 Task: Add a condition where "Assignee Is not -" in All unsolved tickets in your groups.
Action: Mouse moved to (108, 300)
Screenshot: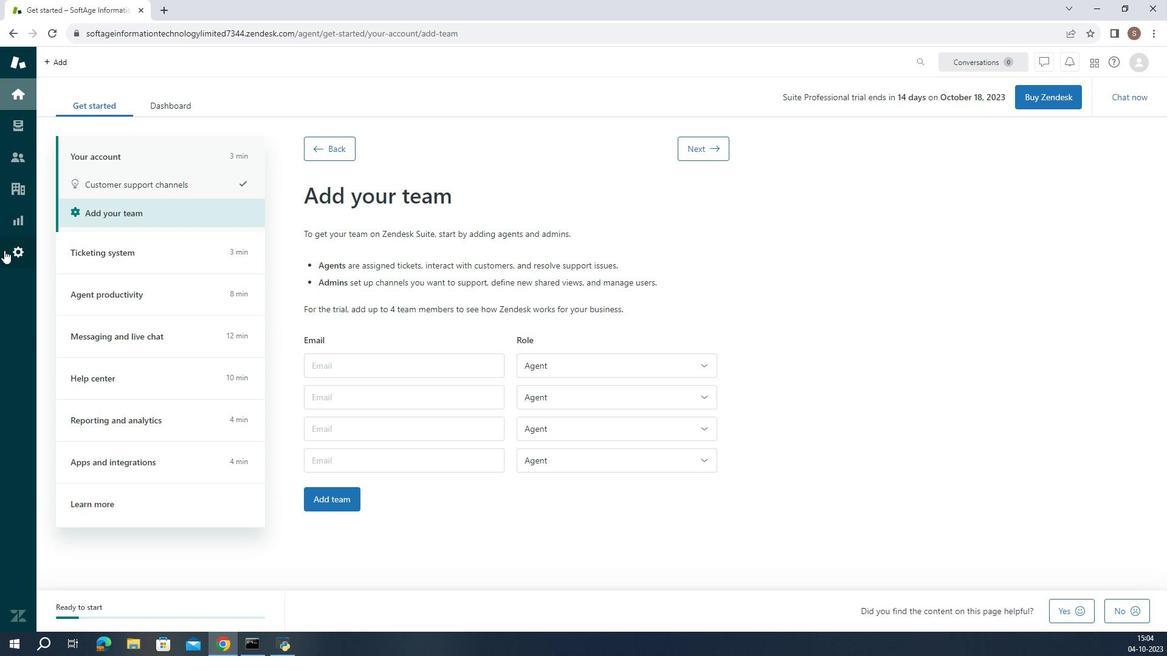 
Action: Mouse pressed left at (108, 300)
Screenshot: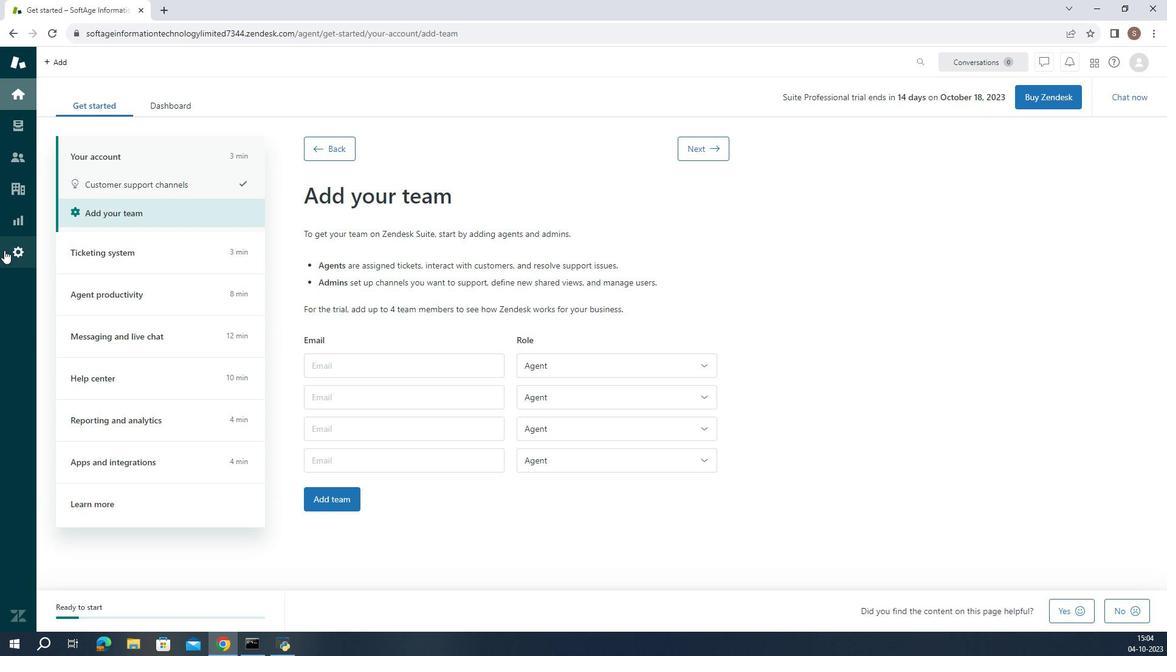
Action: Mouse moved to (429, 545)
Screenshot: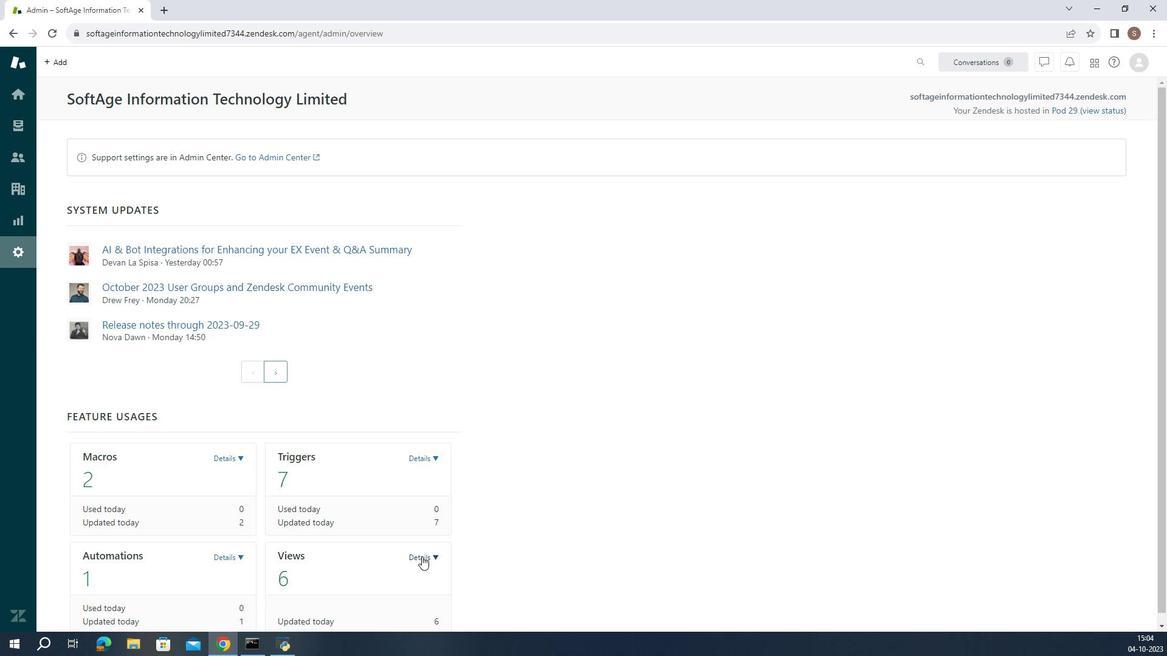 
Action: Mouse pressed left at (429, 545)
Screenshot: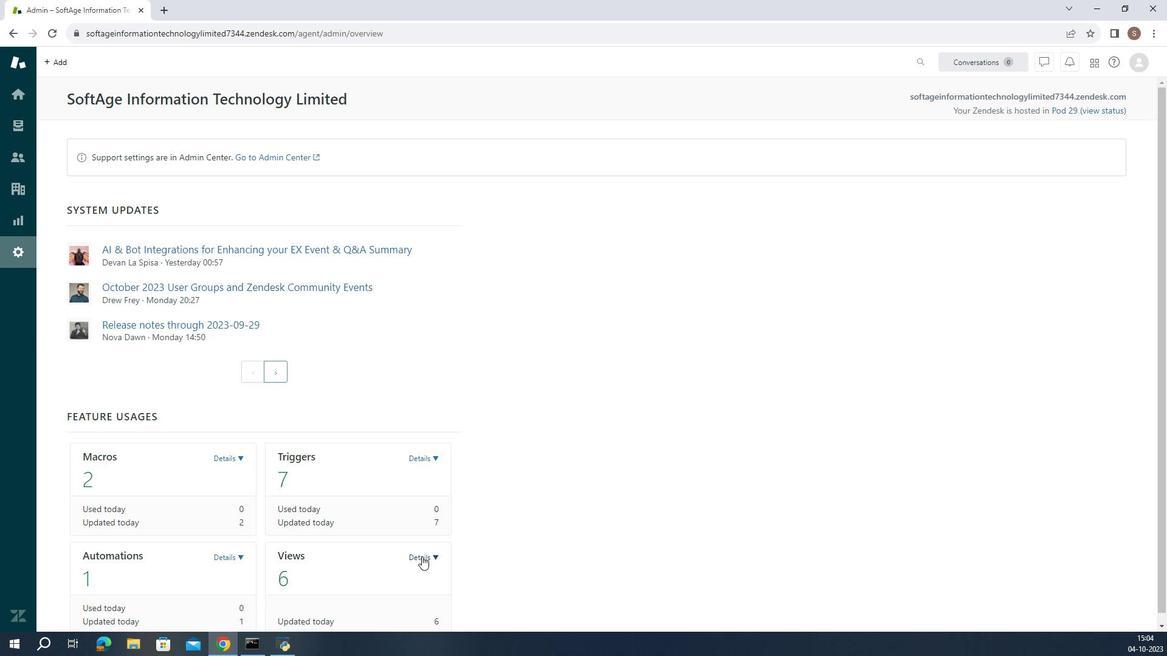 
Action: Mouse moved to (421, 552)
Screenshot: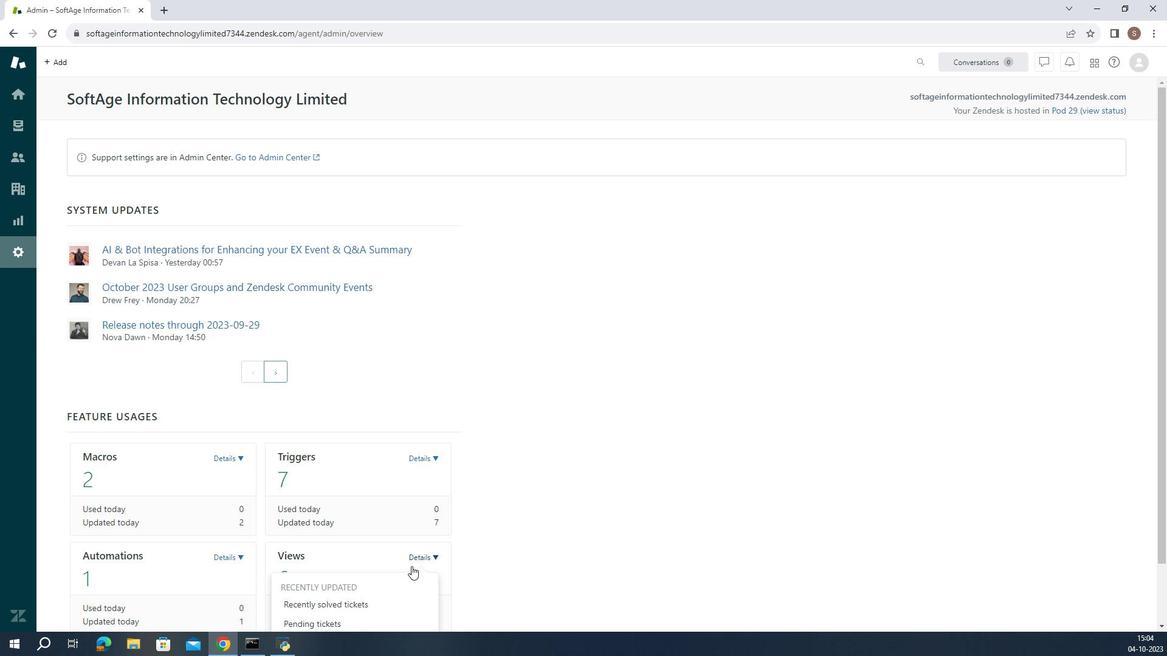 
Action: Mouse scrolled (421, 551) with delta (0, 0)
Screenshot: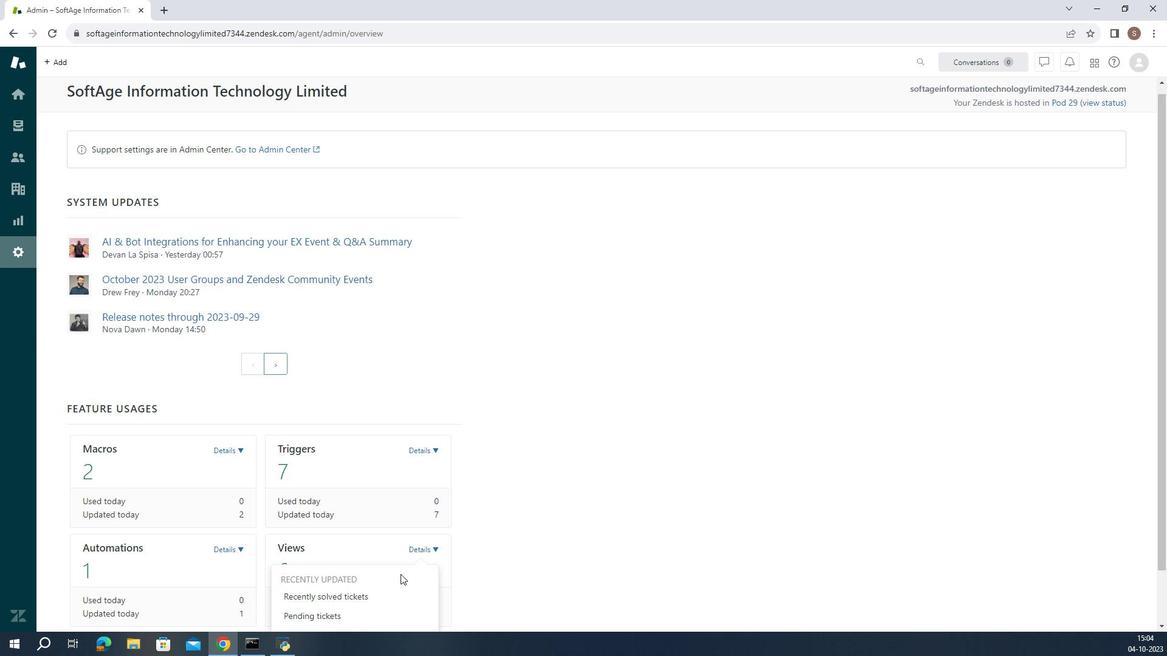 
Action: Mouse moved to (418, 555)
Screenshot: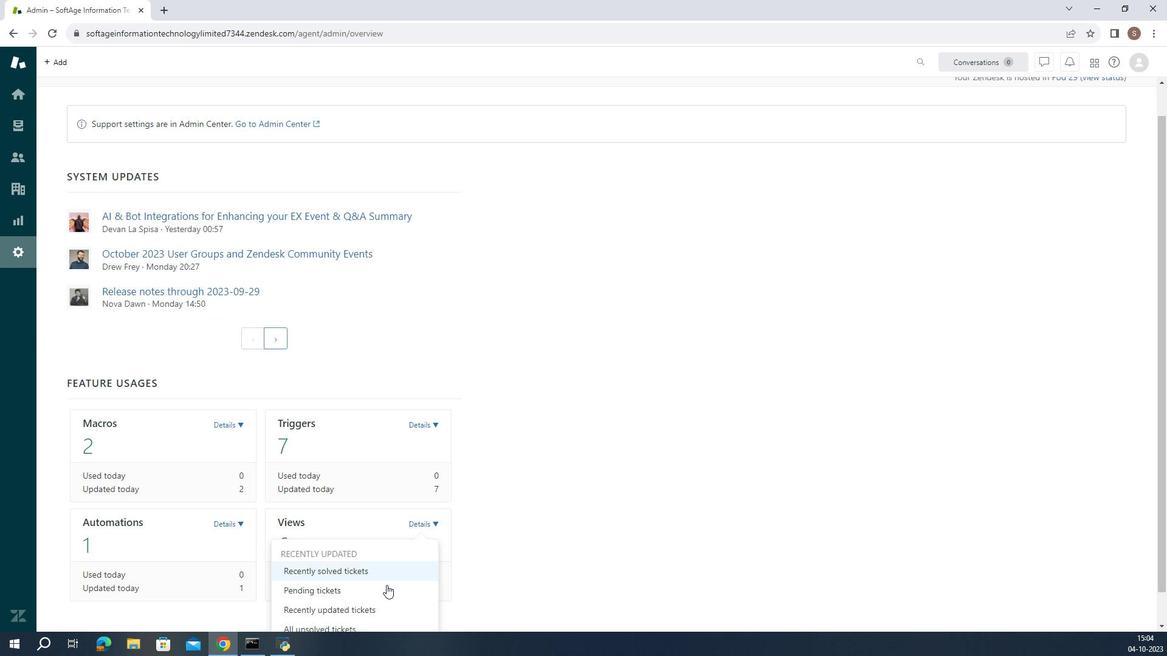 
Action: Mouse scrolled (418, 554) with delta (0, 0)
Screenshot: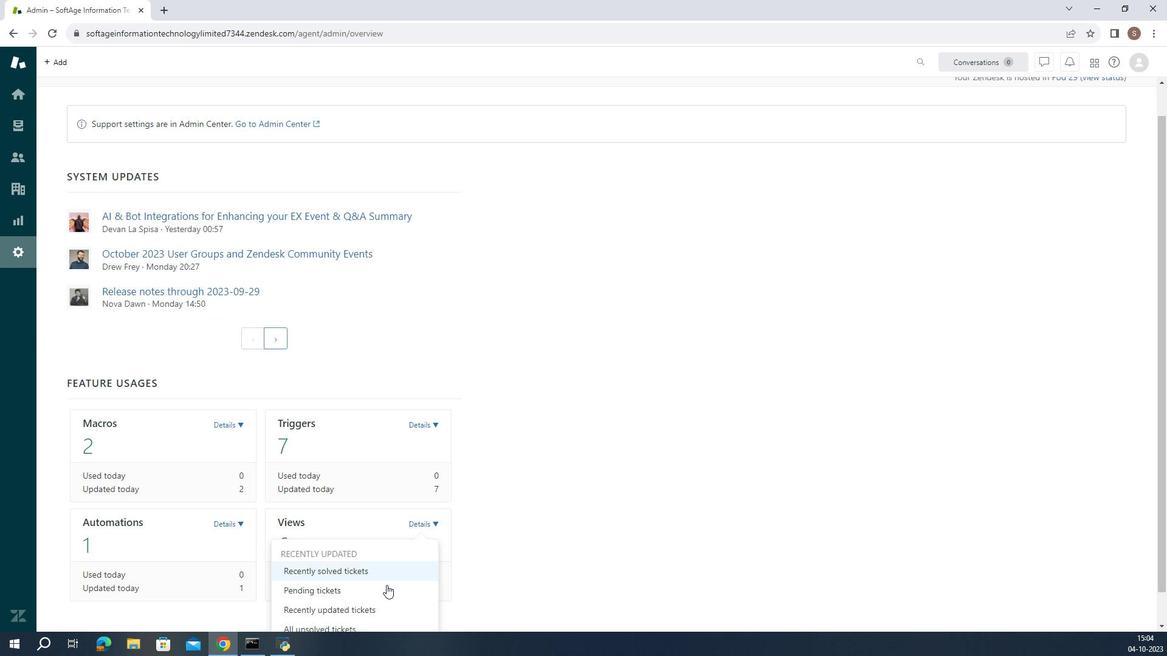 
Action: Mouse moved to (415, 557)
Screenshot: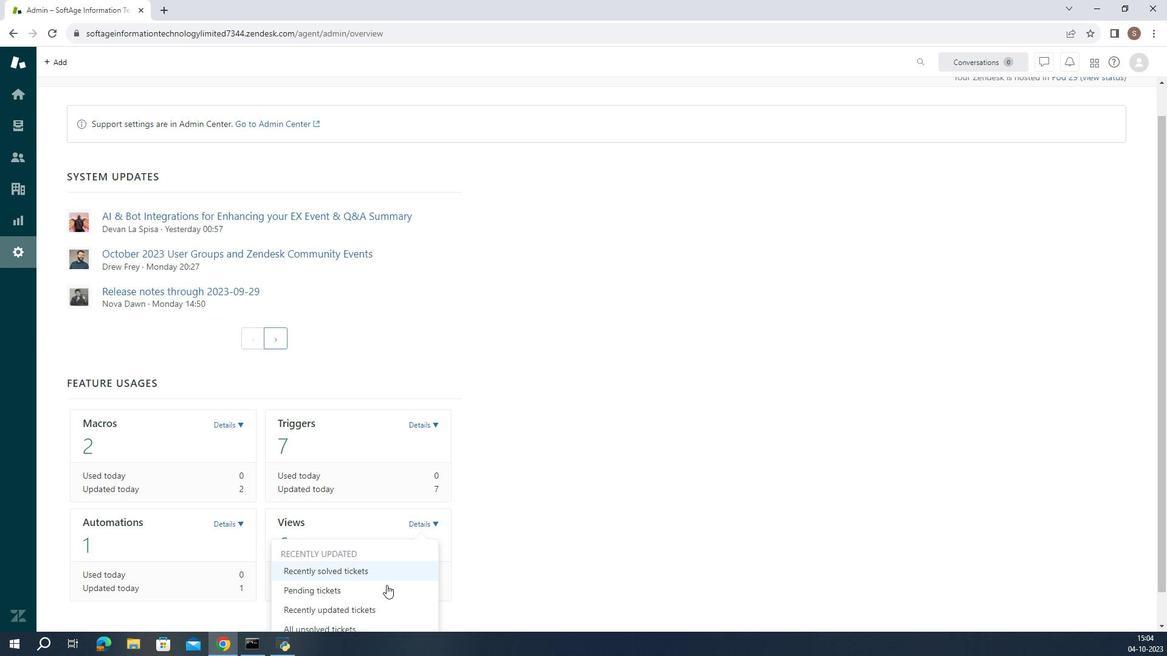 
Action: Mouse scrolled (415, 556) with delta (0, 0)
Screenshot: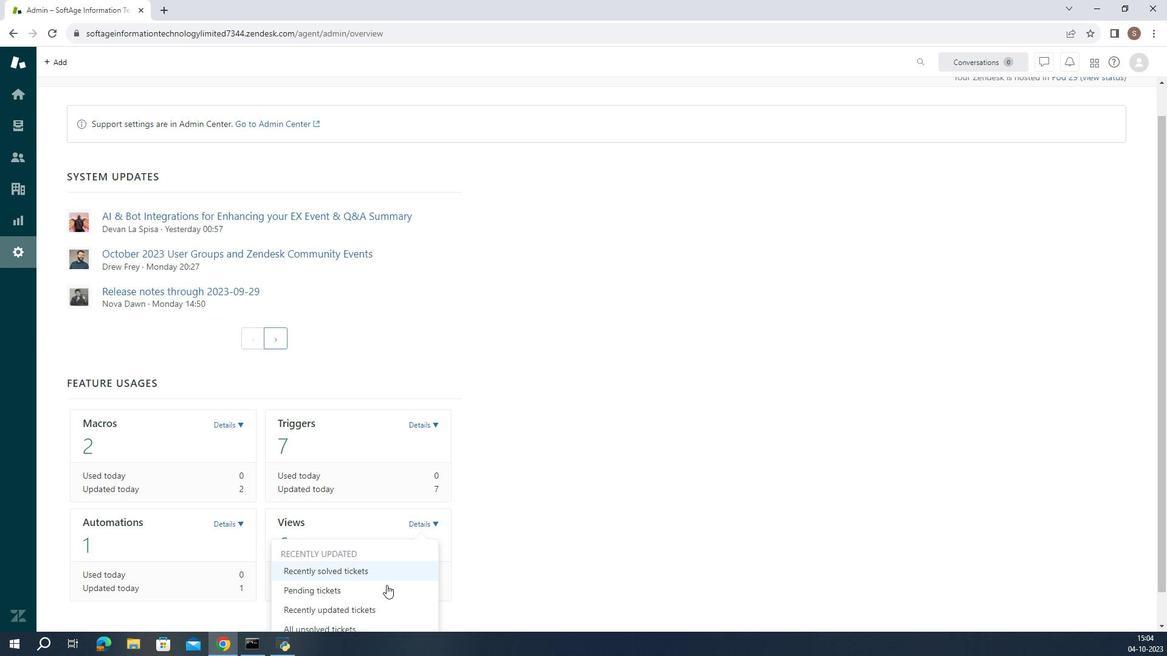
Action: Mouse moved to (406, 564)
Screenshot: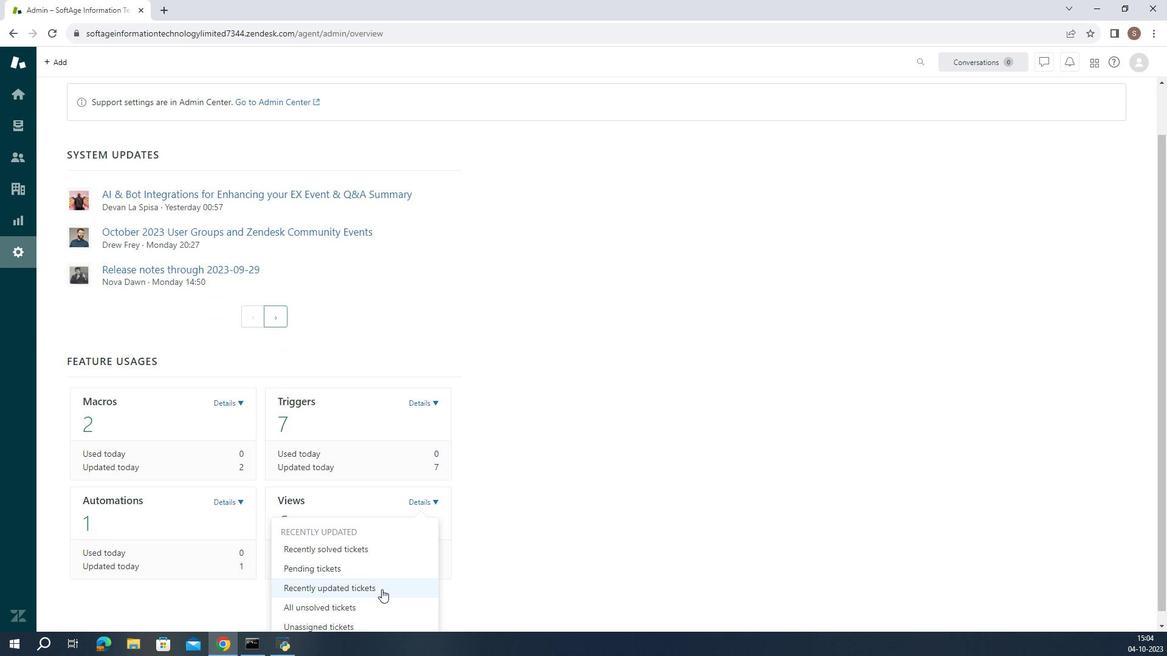 
Action: Mouse scrolled (406, 564) with delta (0, 0)
Screenshot: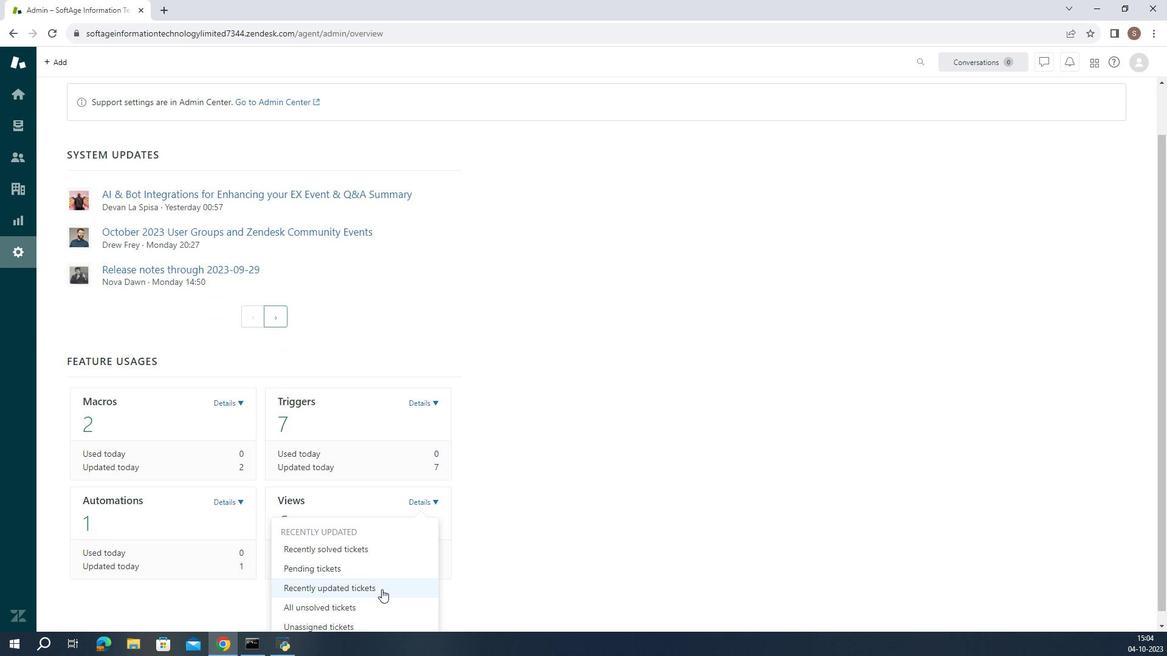 
Action: Mouse moved to (380, 577)
Screenshot: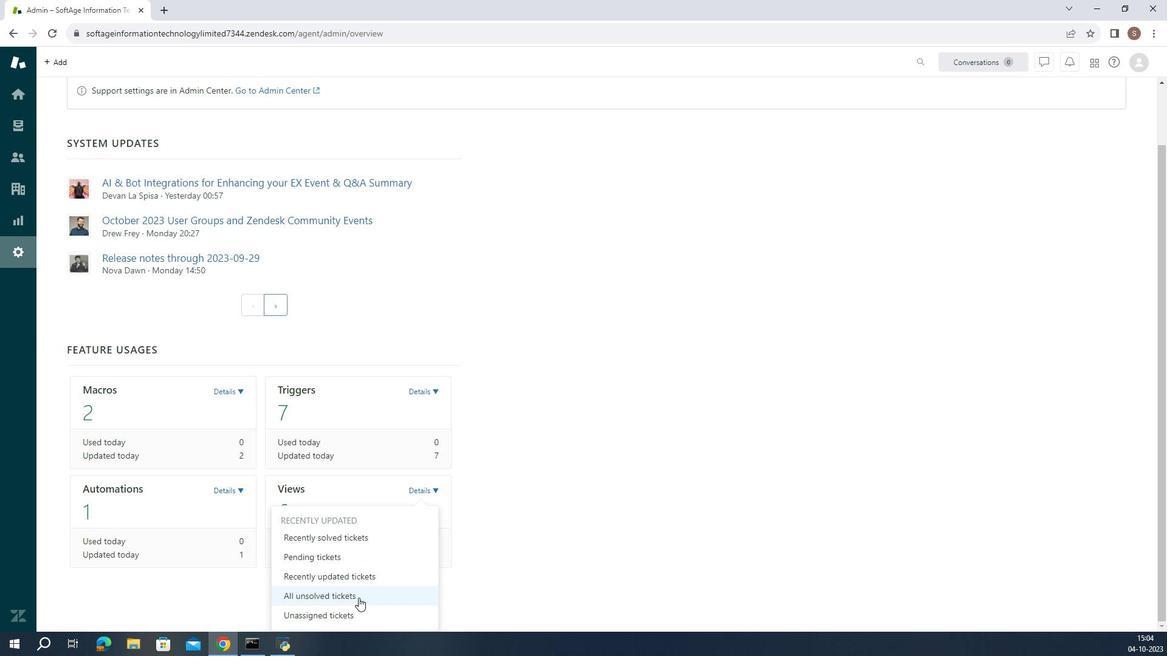 
Action: Mouse pressed left at (380, 577)
Screenshot: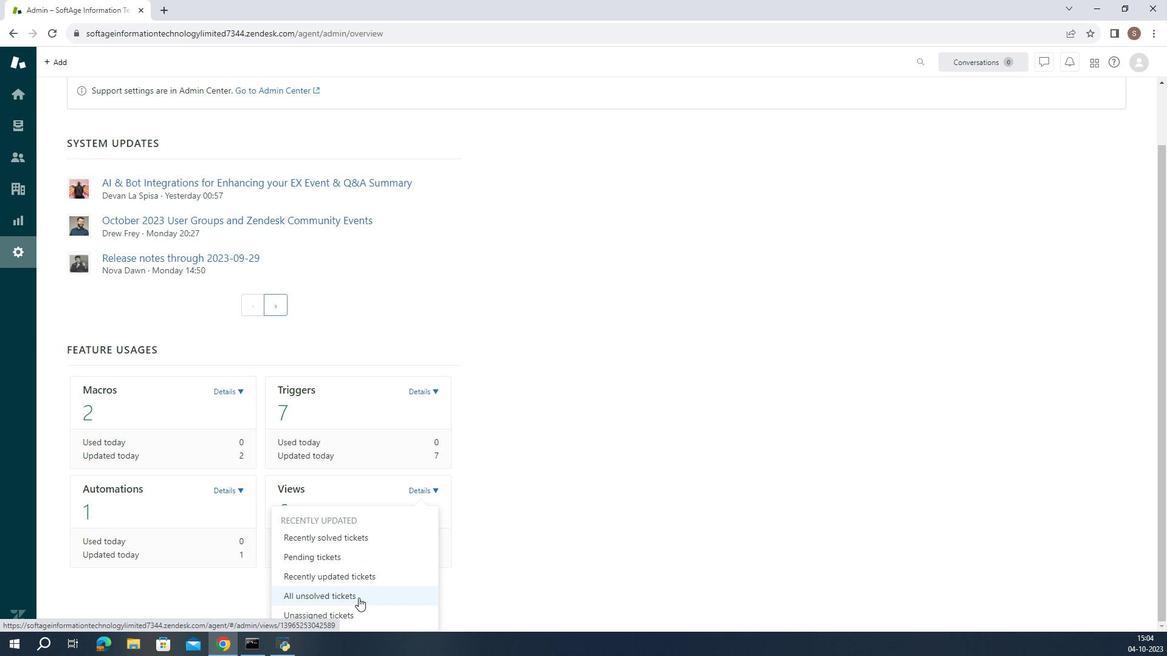 
Action: Mouse moved to (220, 432)
Screenshot: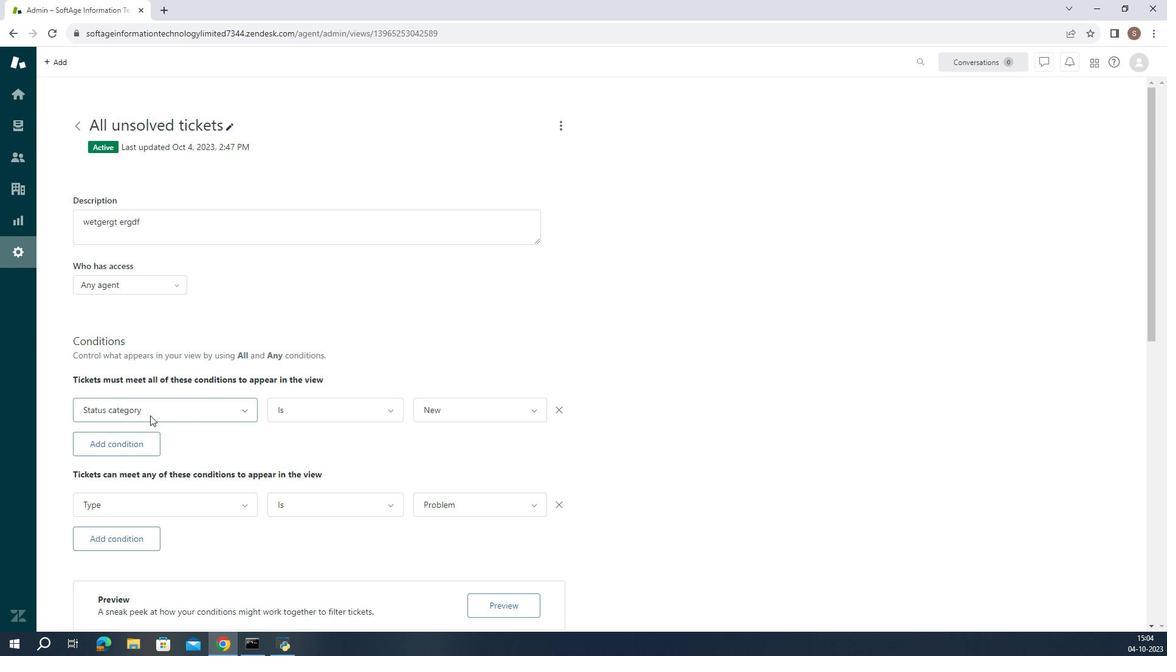 
Action: Mouse pressed left at (220, 432)
Screenshot: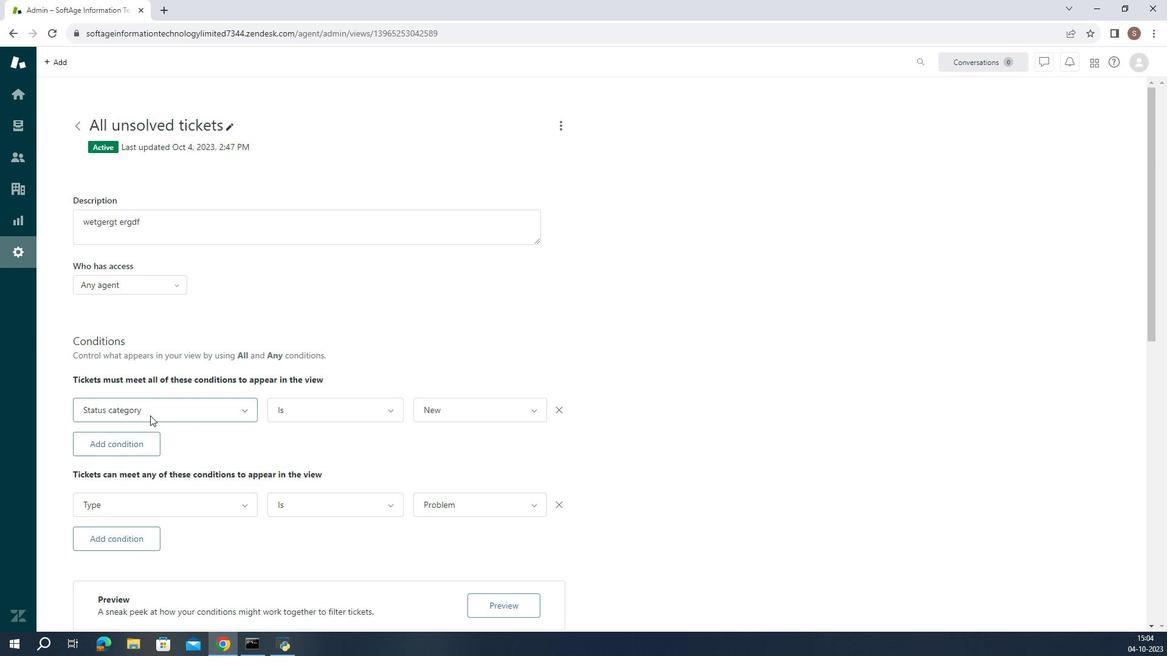 
Action: Mouse moved to (238, 371)
Screenshot: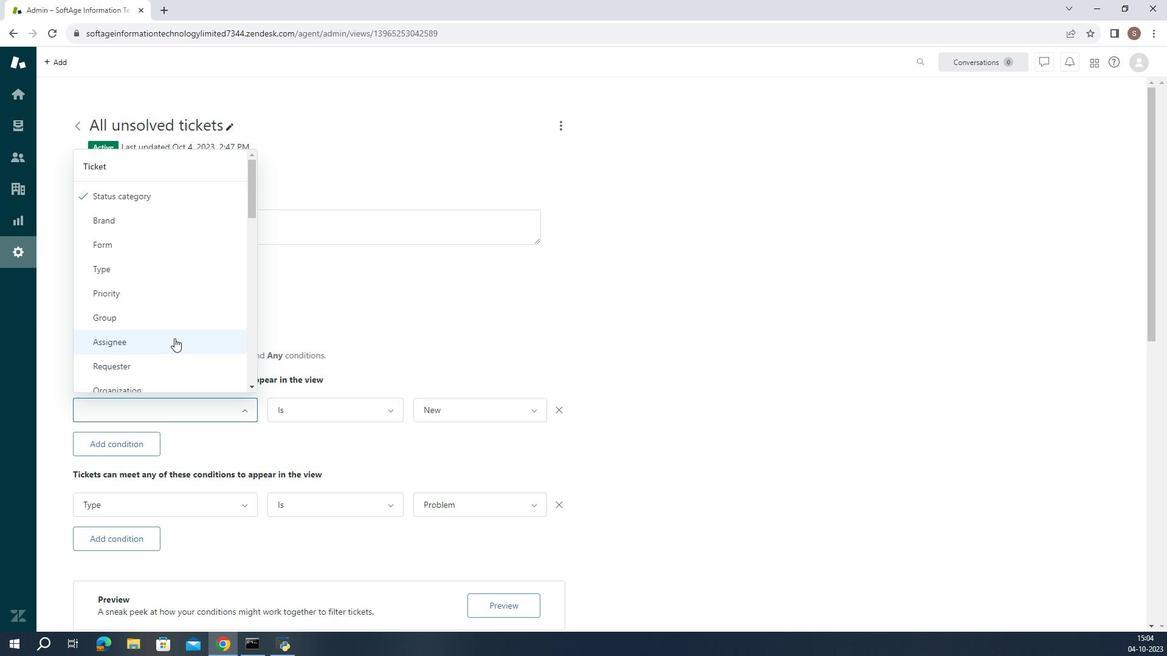 
Action: Mouse pressed left at (238, 371)
Screenshot: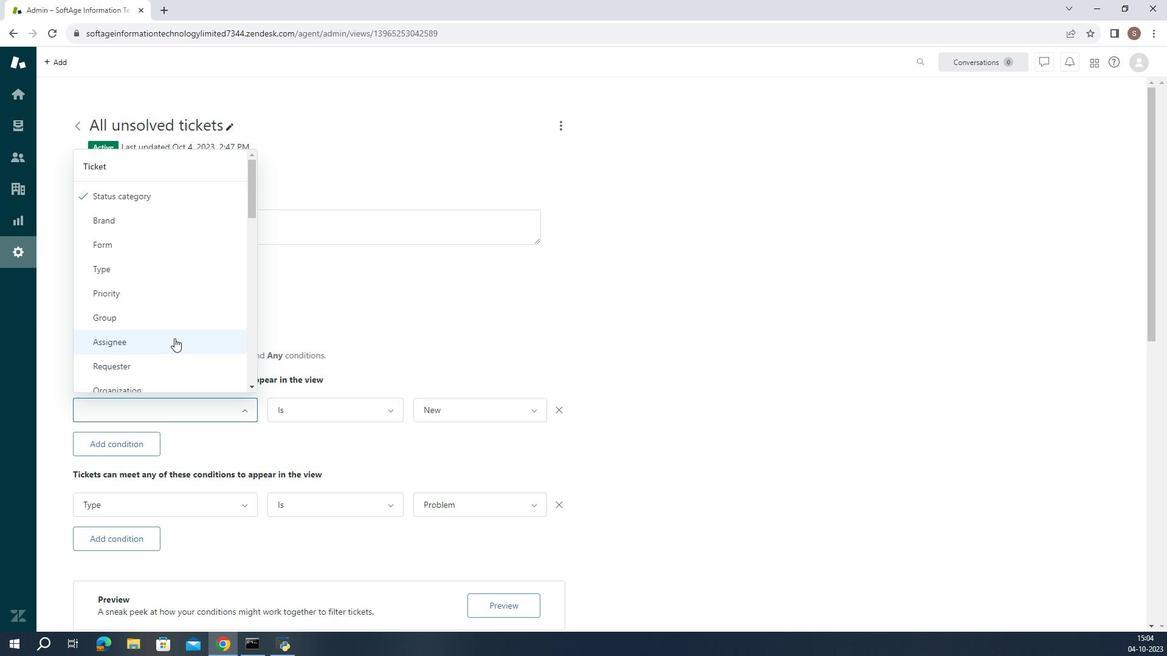 
Action: Mouse moved to (380, 426)
Screenshot: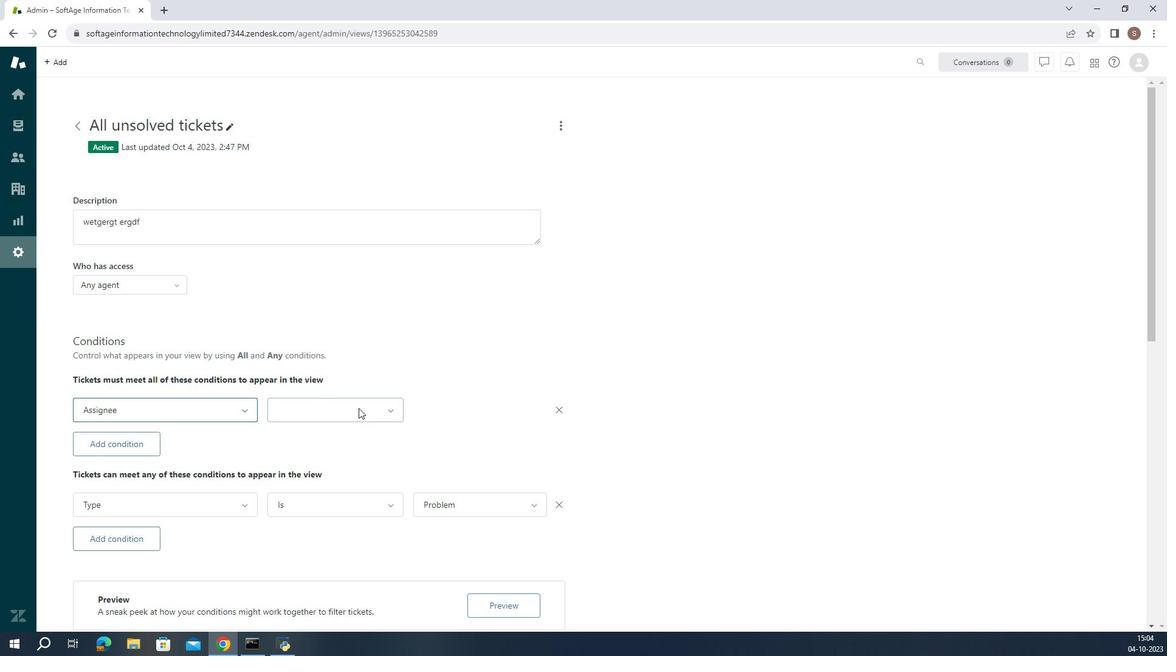 
Action: Mouse pressed left at (380, 426)
Screenshot: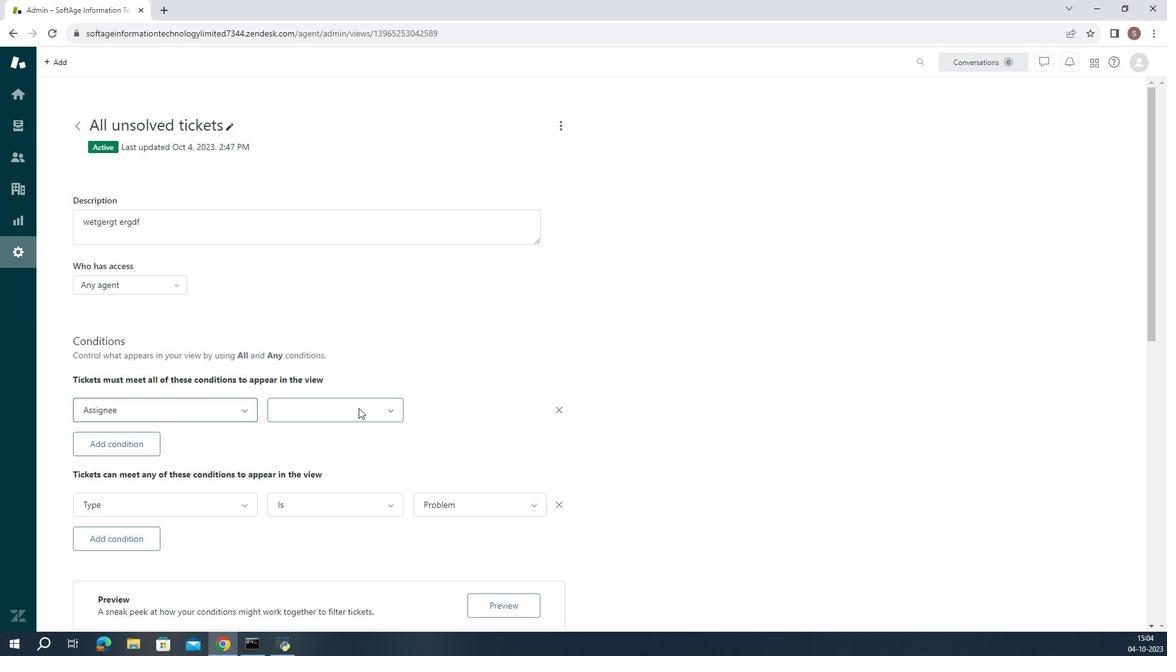 
Action: Mouse moved to (374, 468)
Screenshot: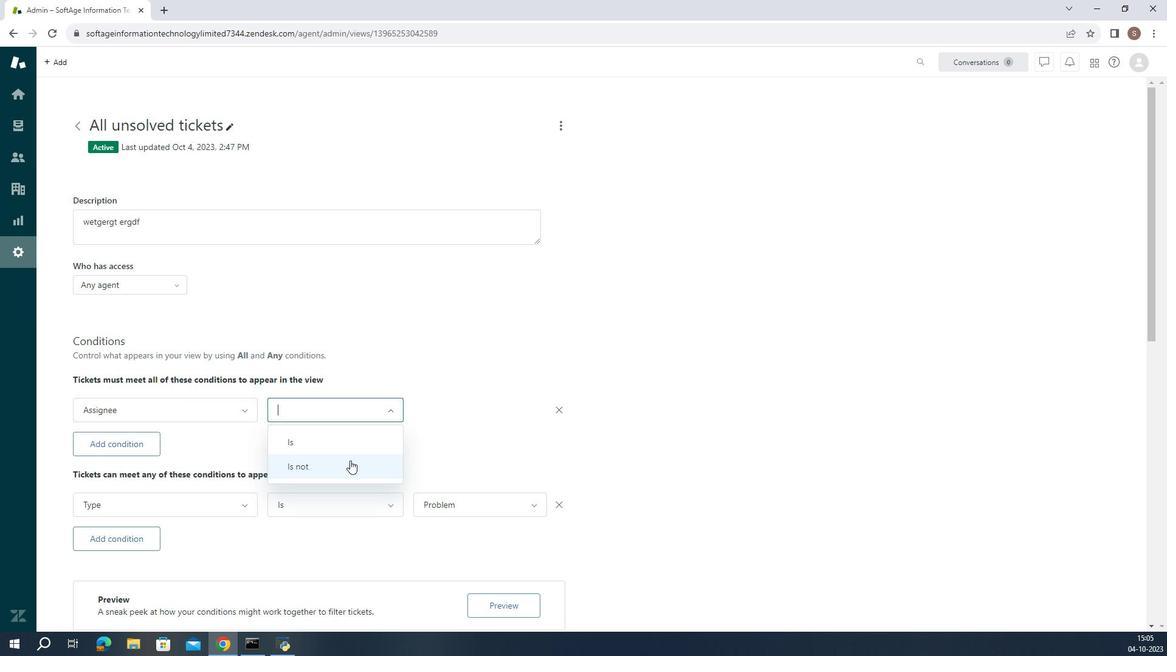 
Action: Mouse pressed left at (374, 468)
Screenshot: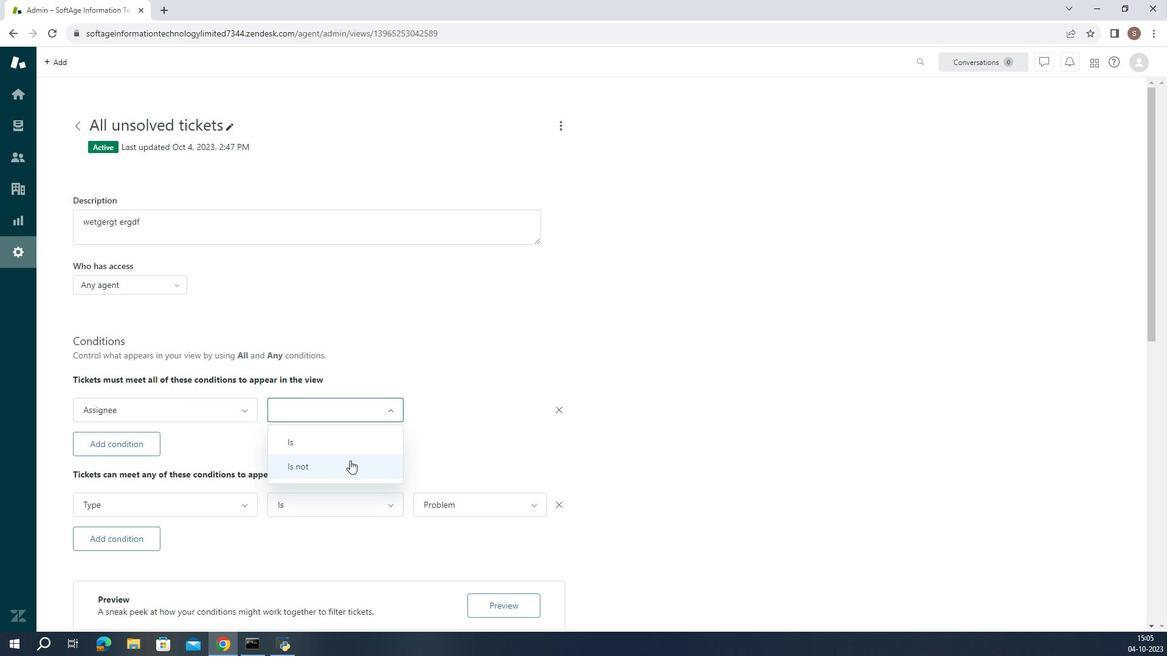 
Action: Mouse moved to (449, 426)
Screenshot: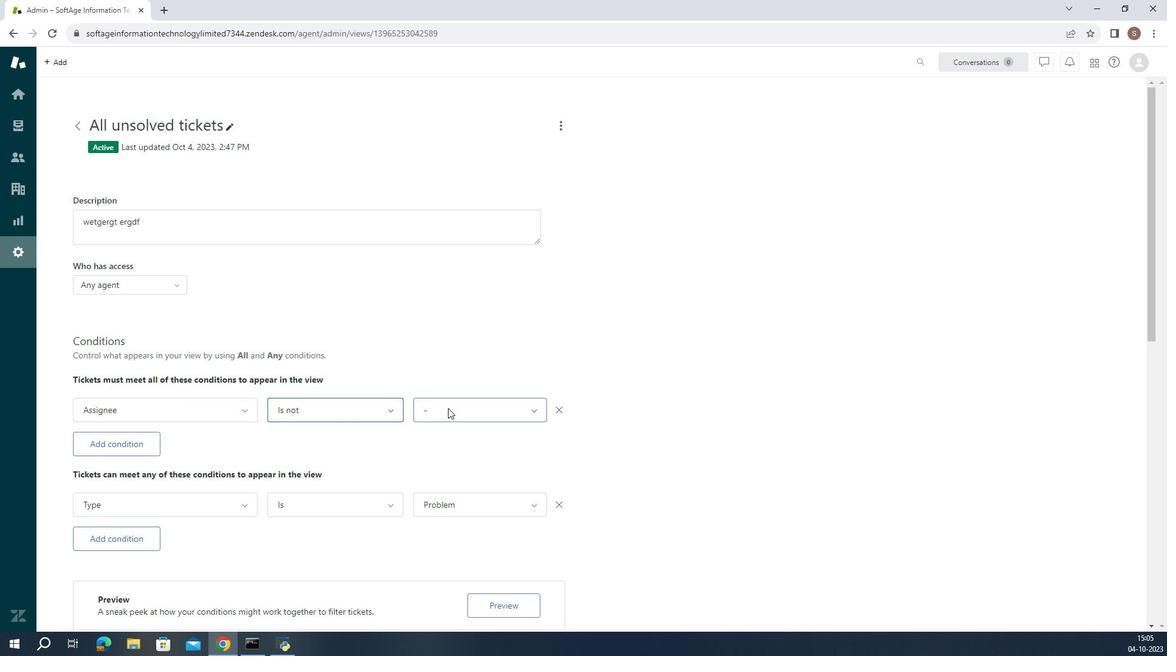 
Action: Mouse pressed left at (449, 426)
Screenshot: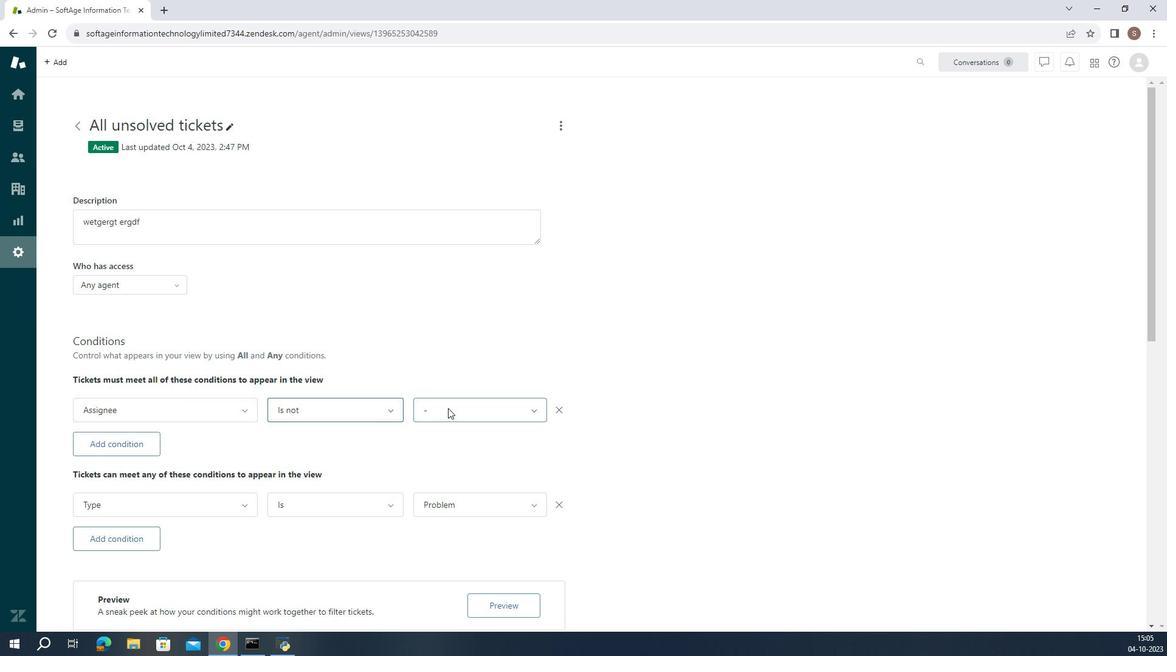 
Action: Mouse moved to (457, 458)
Screenshot: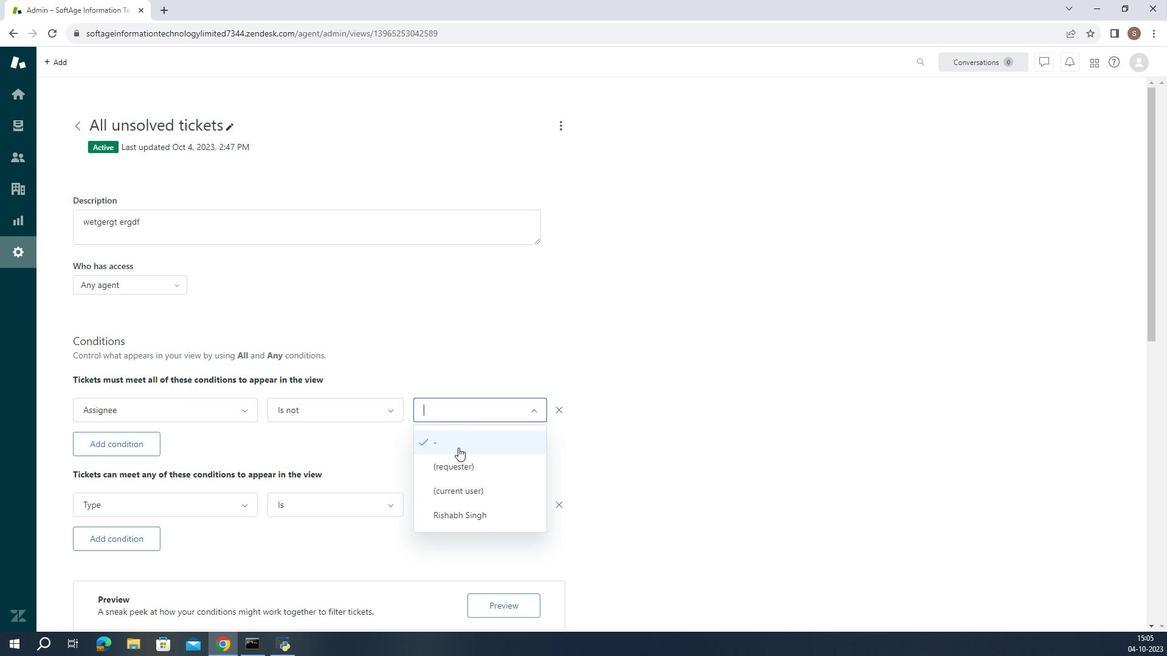 
Action: Mouse pressed left at (457, 458)
Screenshot: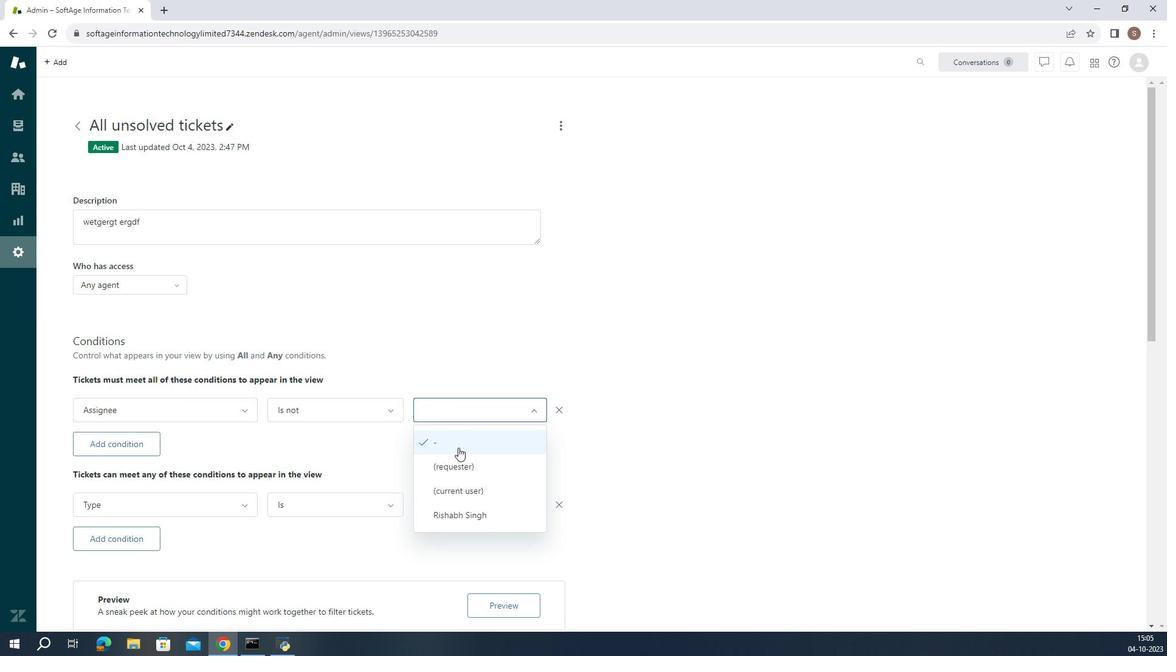 
Action: Mouse pressed left at (457, 458)
Screenshot: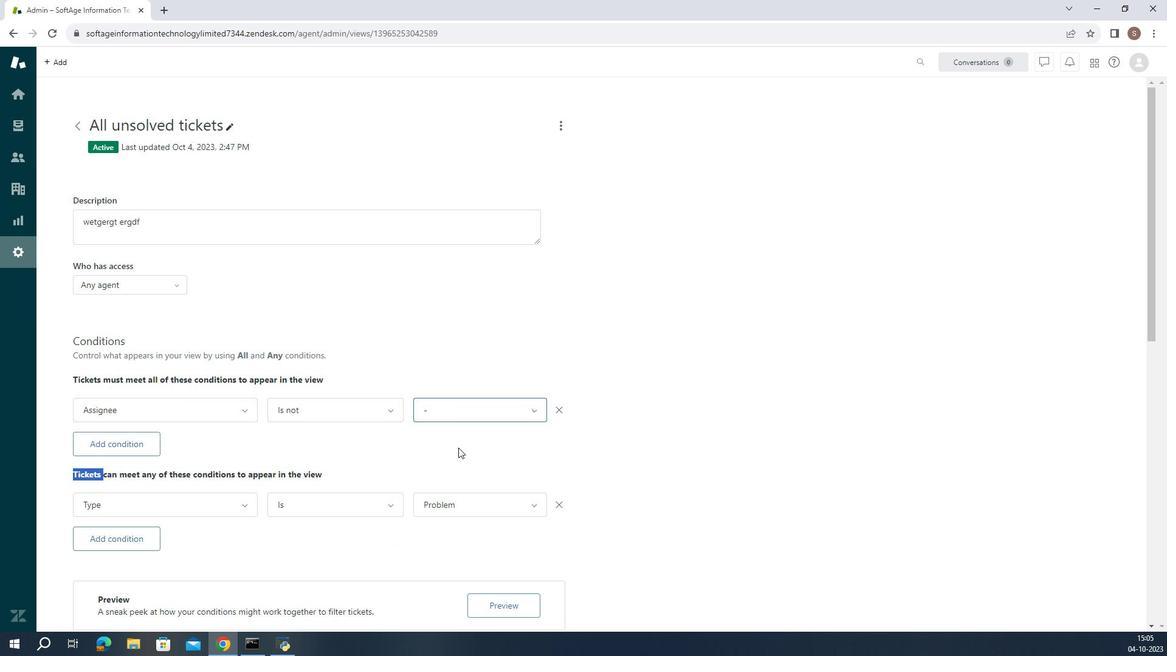 
